 Task: Add Sprouts Citrus Scented All Purpose Cleaner to the cart.
Action: Mouse moved to (794, 307)
Screenshot: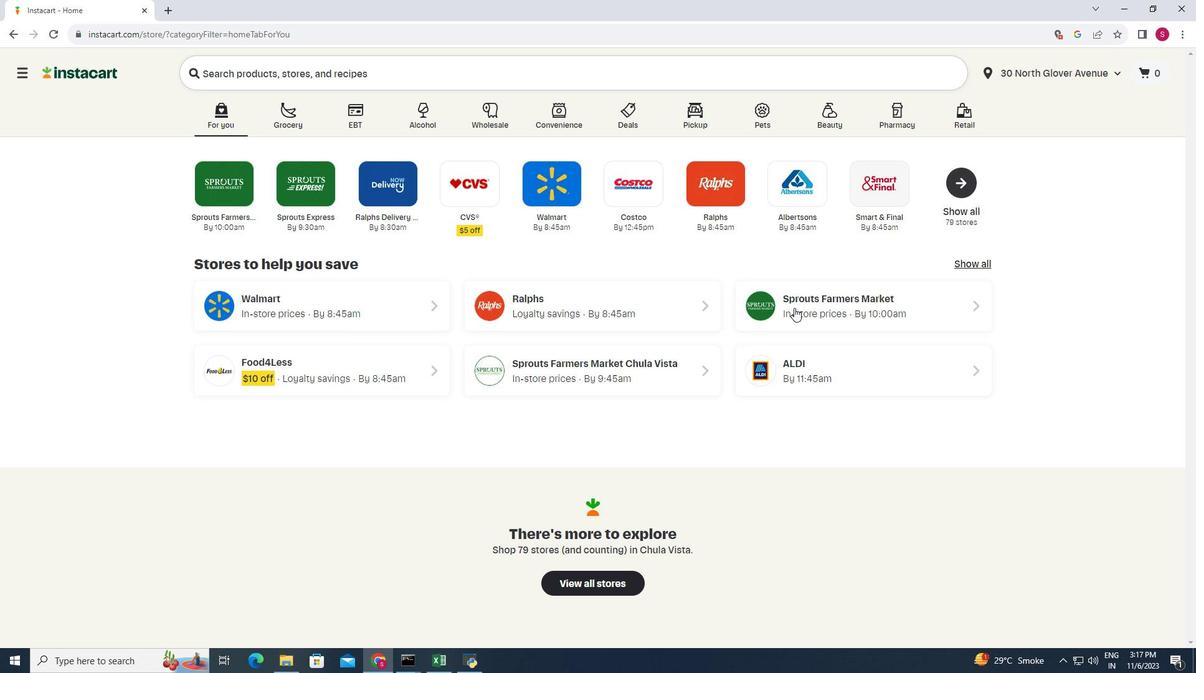 
Action: Mouse pressed left at (794, 307)
Screenshot: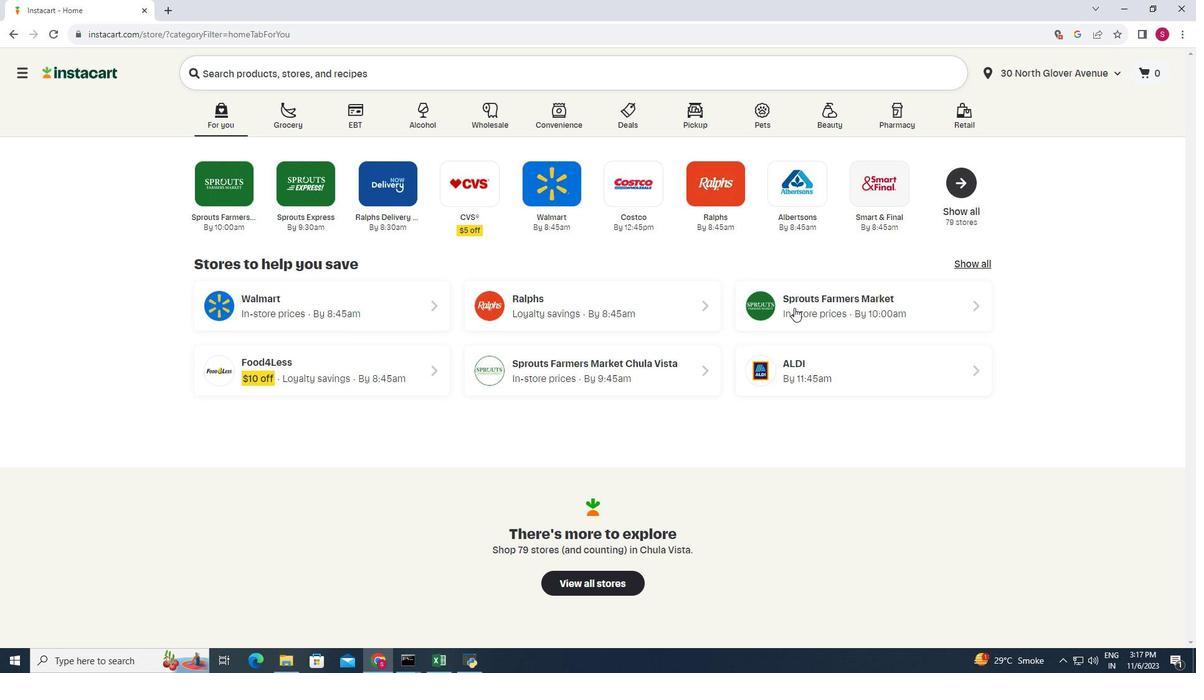 
Action: Mouse moved to (98, 436)
Screenshot: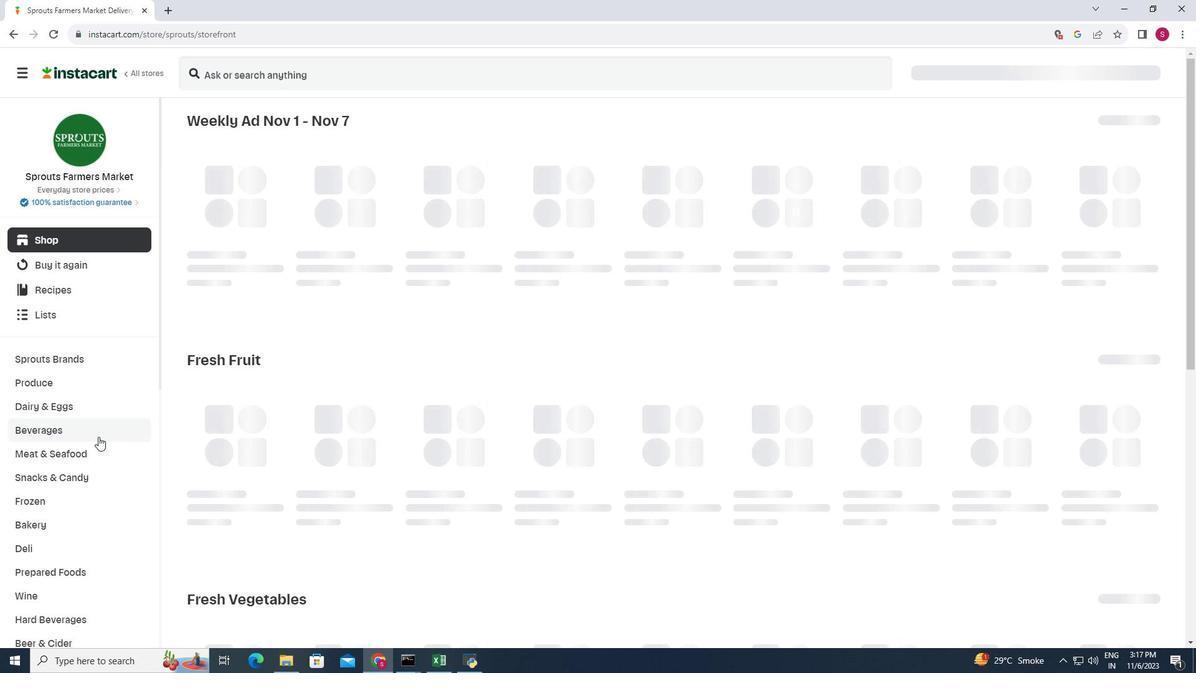
Action: Mouse scrolled (98, 436) with delta (0, 0)
Screenshot: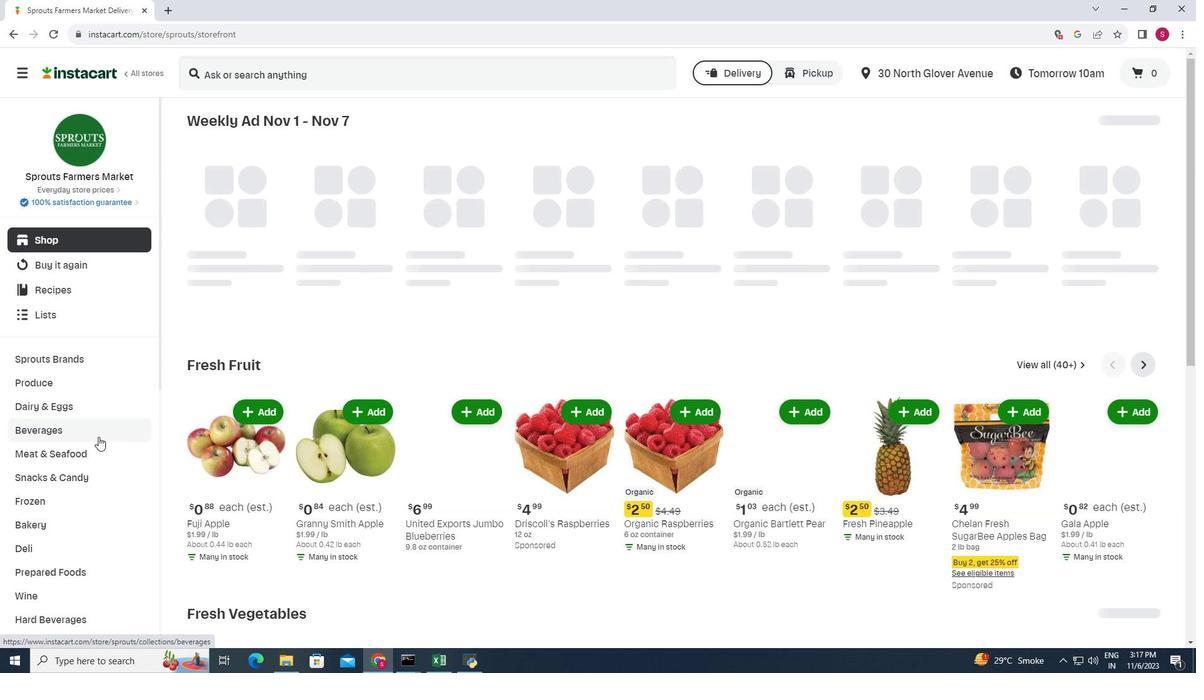 
Action: Mouse moved to (97, 436)
Screenshot: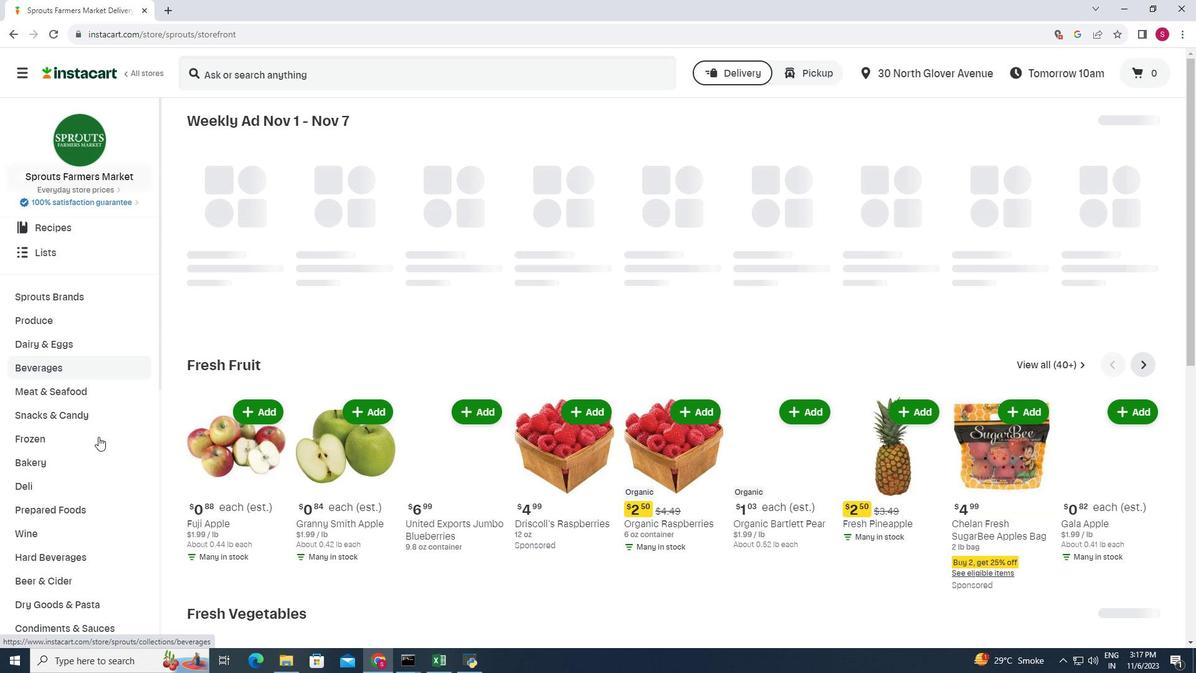 
Action: Mouse scrolled (97, 436) with delta (0, 0)
Screenshot: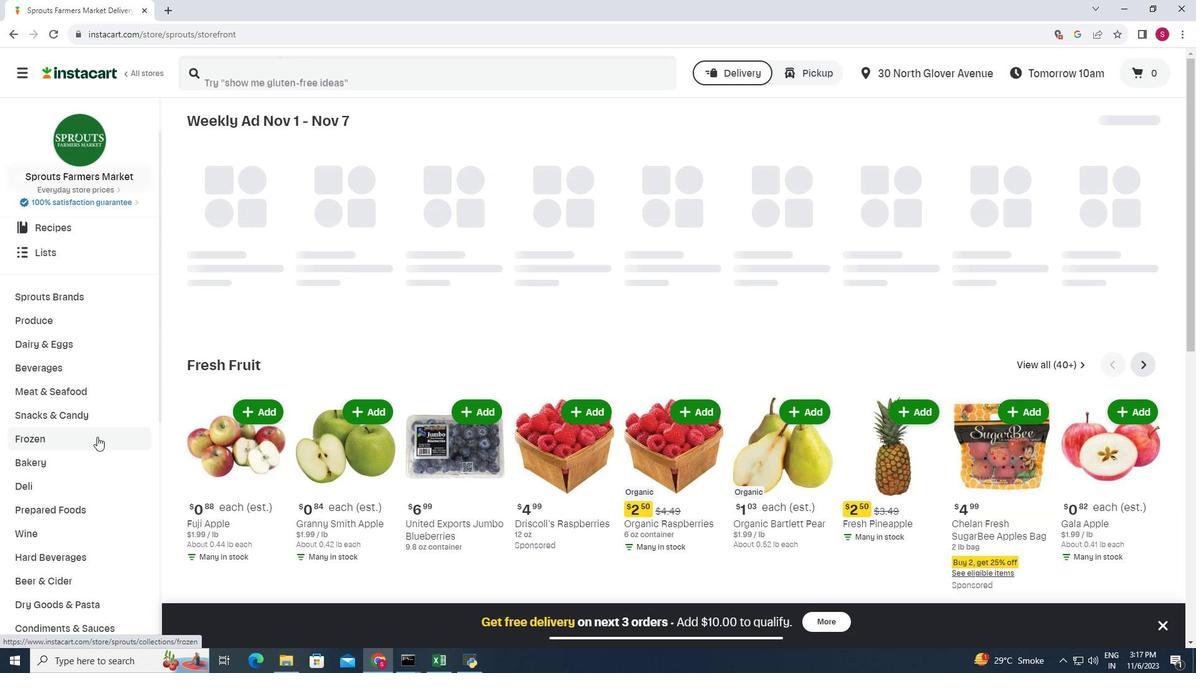 
Action: Mouse moved to (96, 436)
Screenshot: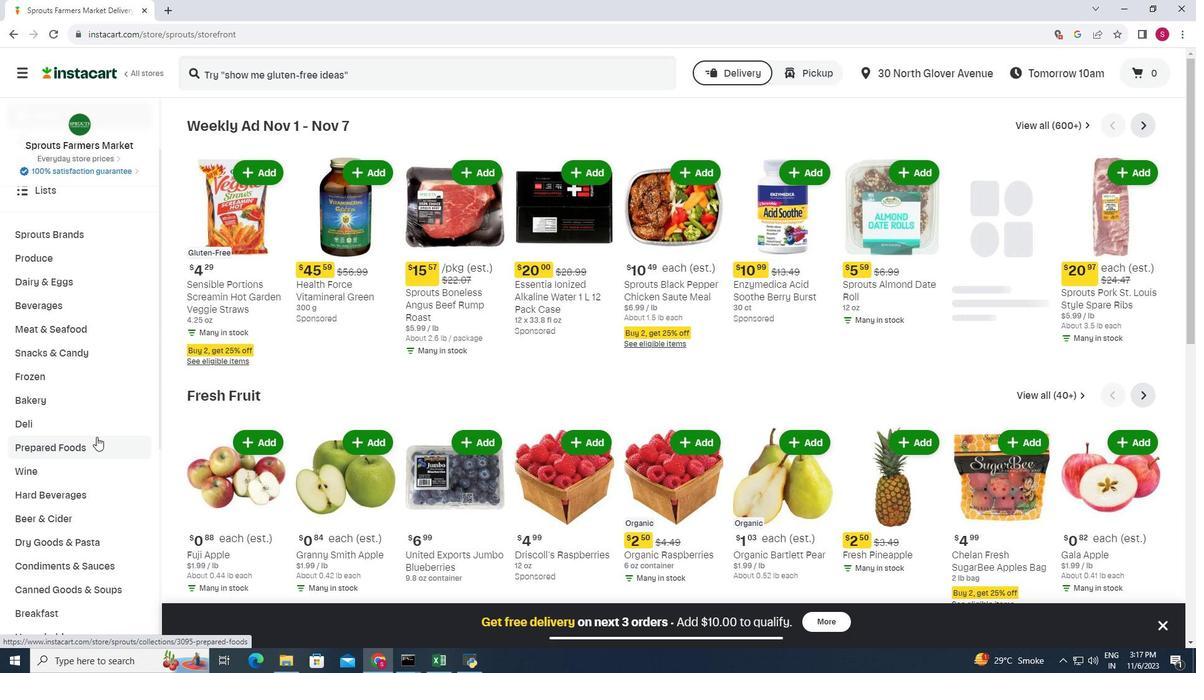 
Action: Mouse scrolled (96, 436) with delta (0, 0)
Screenshot: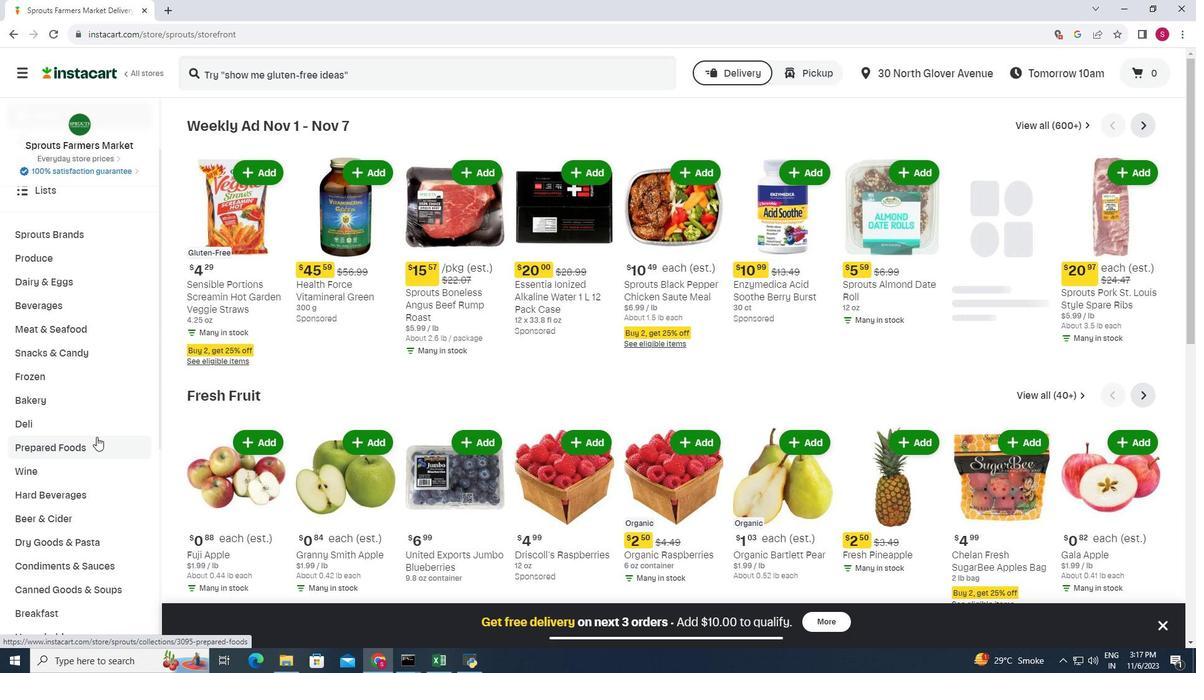
Action: Mouse moved to (61, 569)
Screenshot: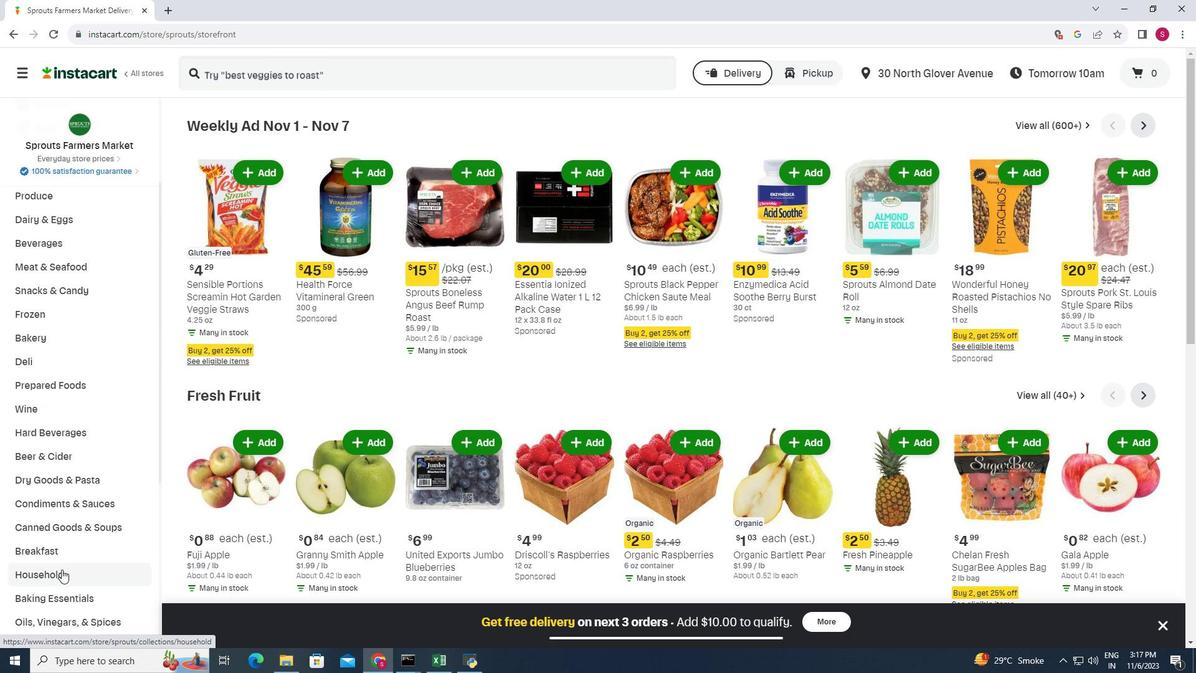 
Action: Mouse pressed left at (61, 569)
Screenshot: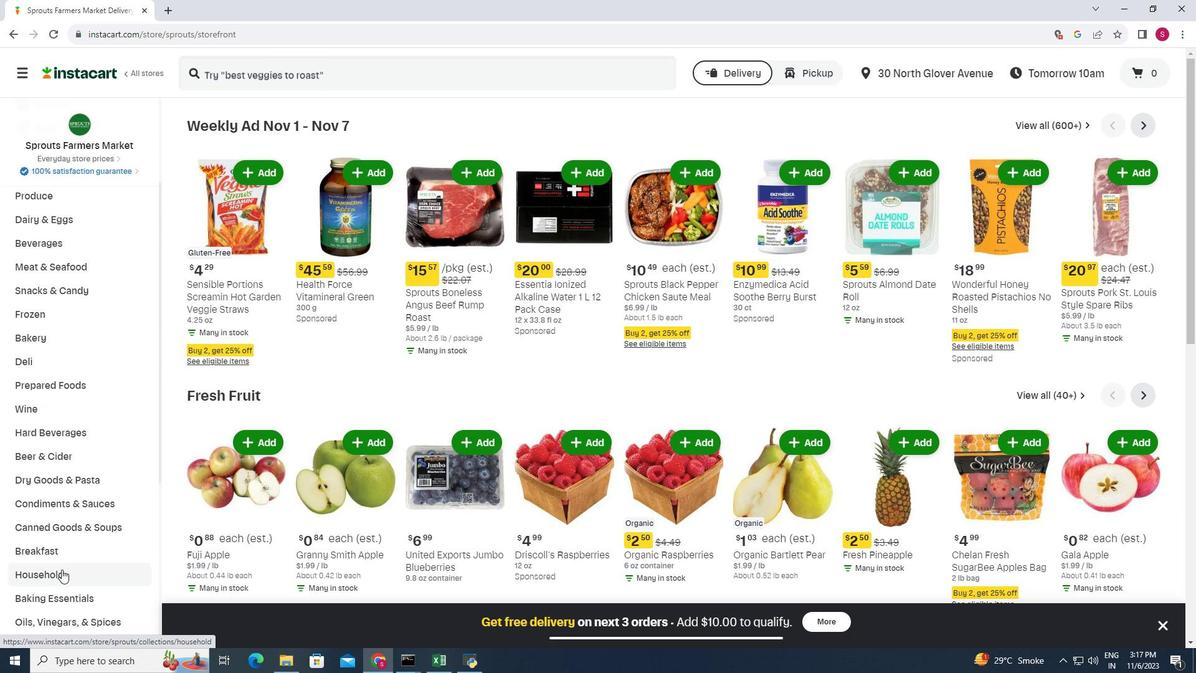 
Action: Mouse moved to (400, 155)
Screenshot: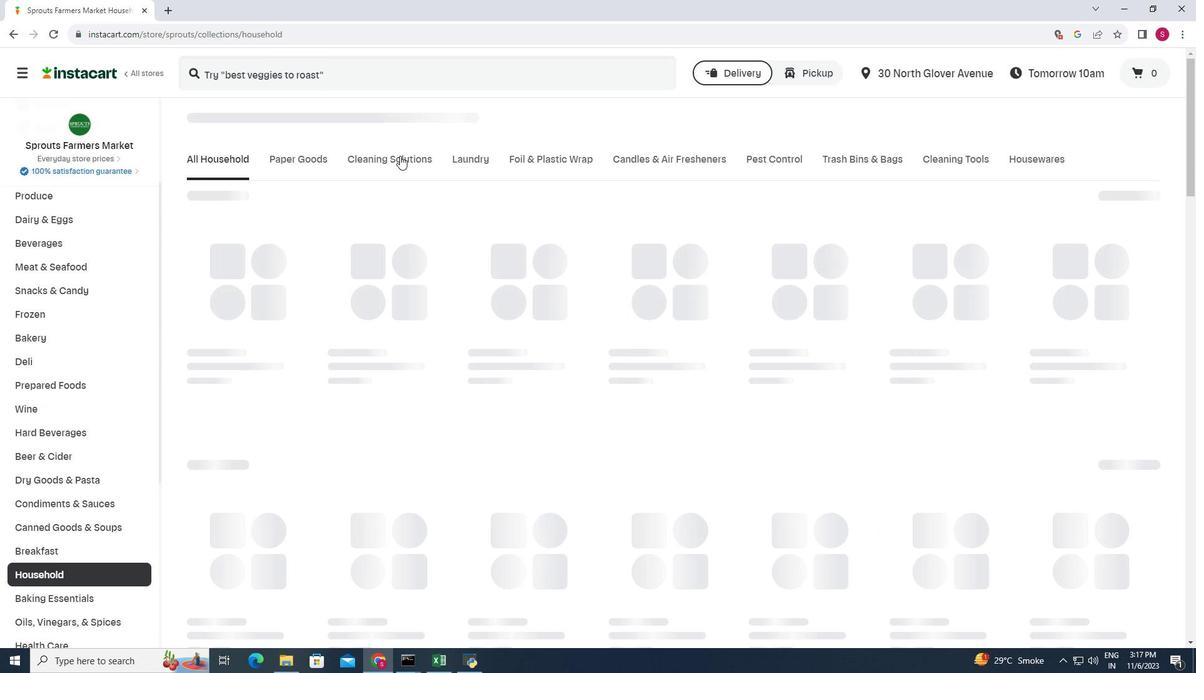 
Action: Mouse pressed left at (400, 155)
Screenshot: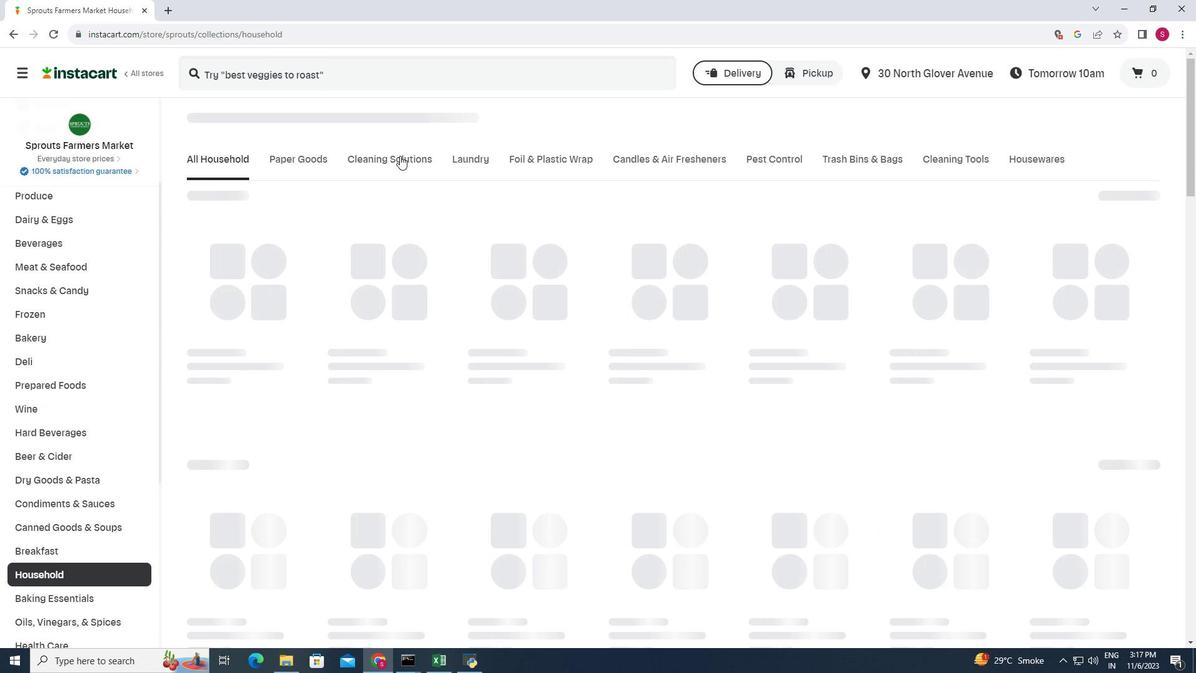 
Action: Mouse moved to (521, 194)
Screenshot: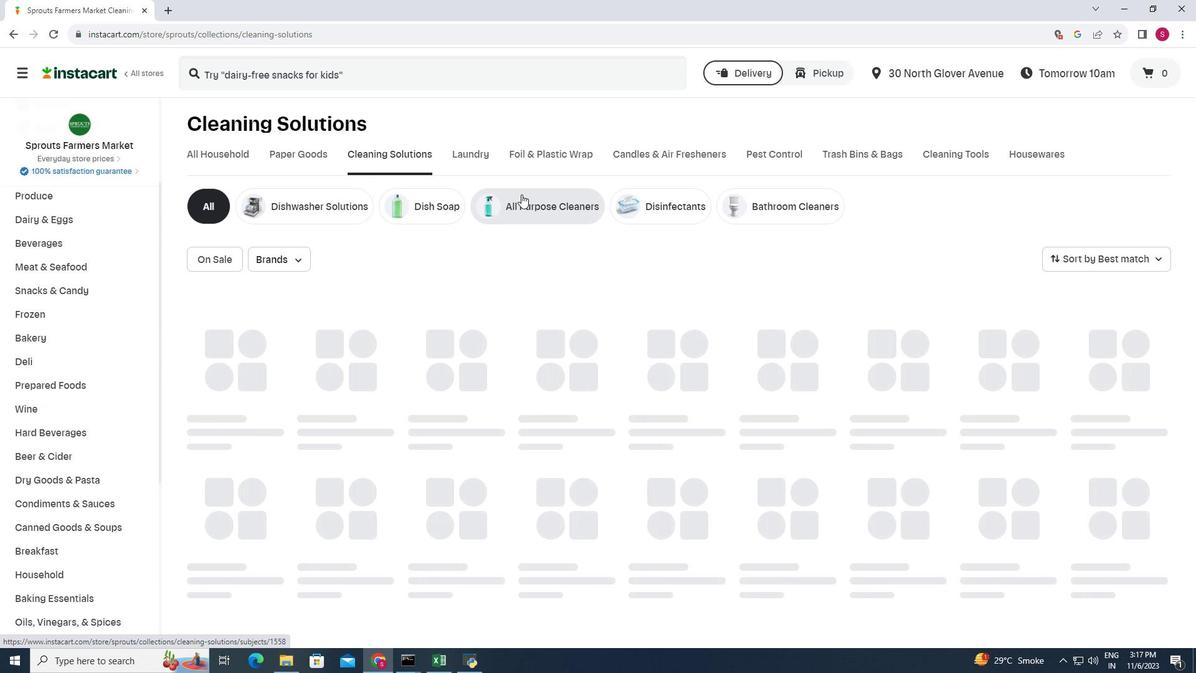 
Action: Mouse pressed left at (521, 194)
Screenshot: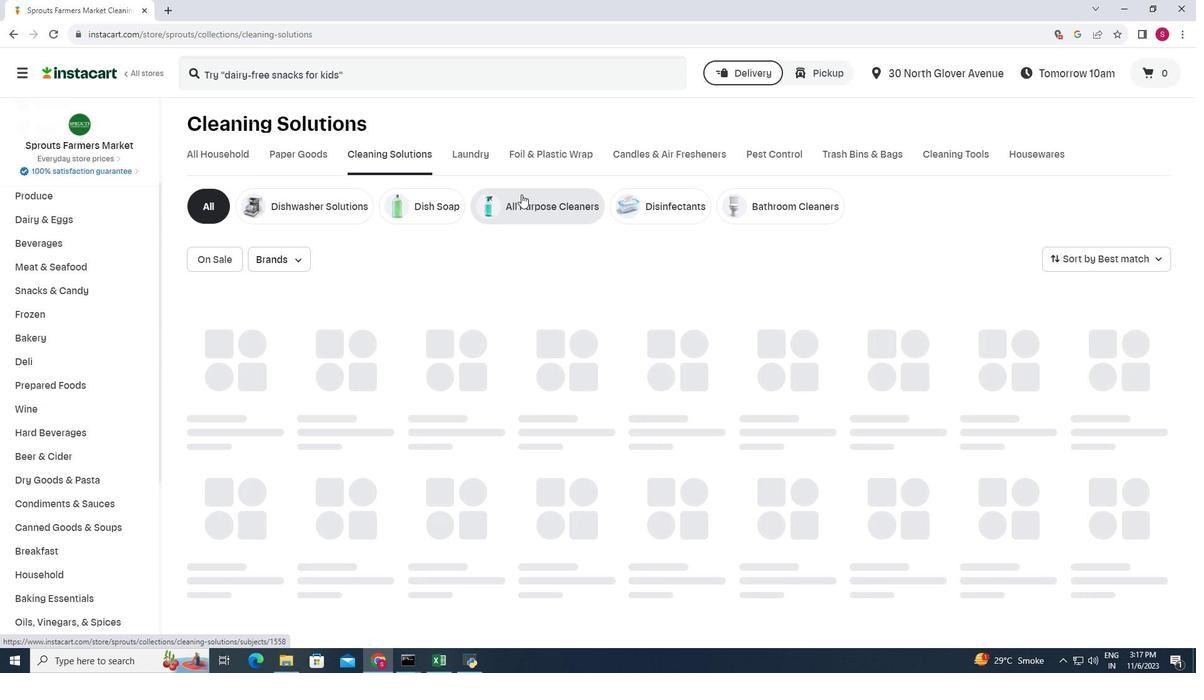 
Action: Mouse moved to (456, 254)
Screenshot: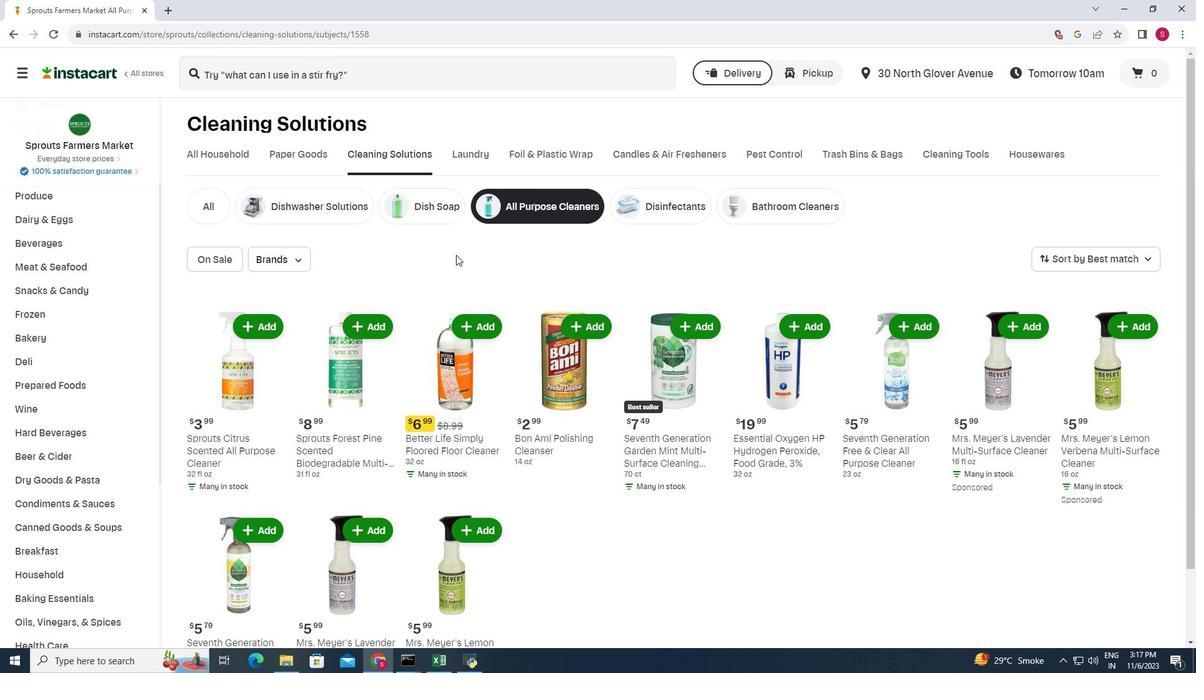 
Action: Mouse scrolled (456, 254) with delta (0, 0)
Screenshot: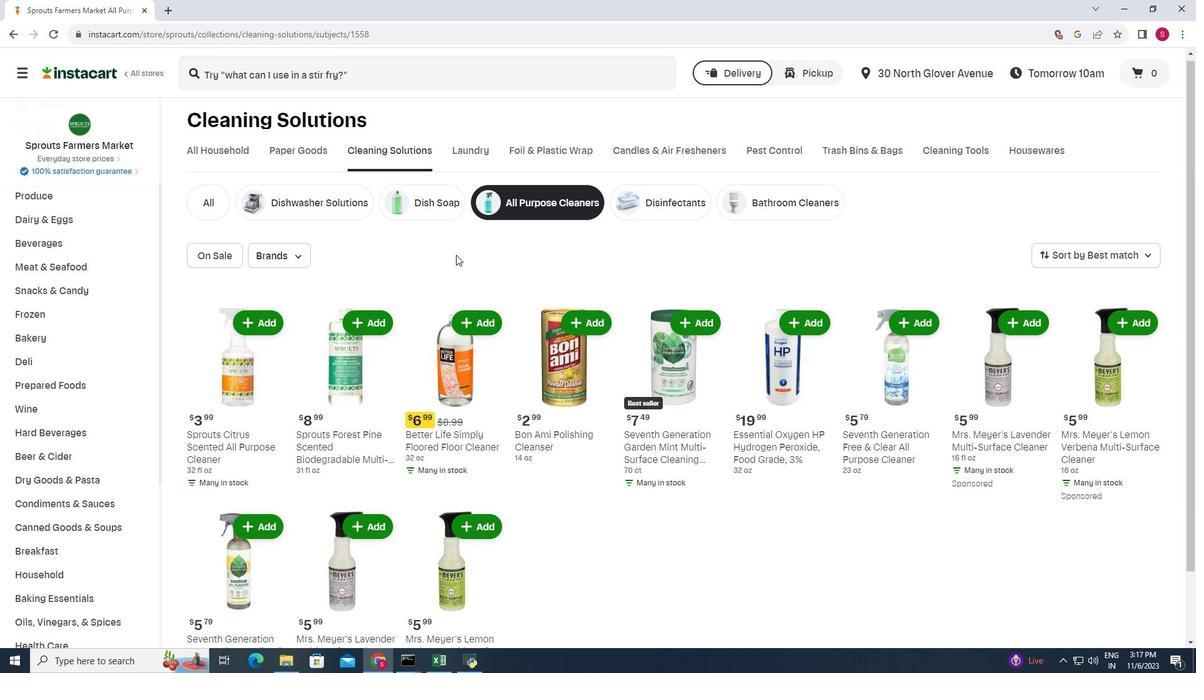 
Action: Mouse moved to (264, 259)
Screenshot: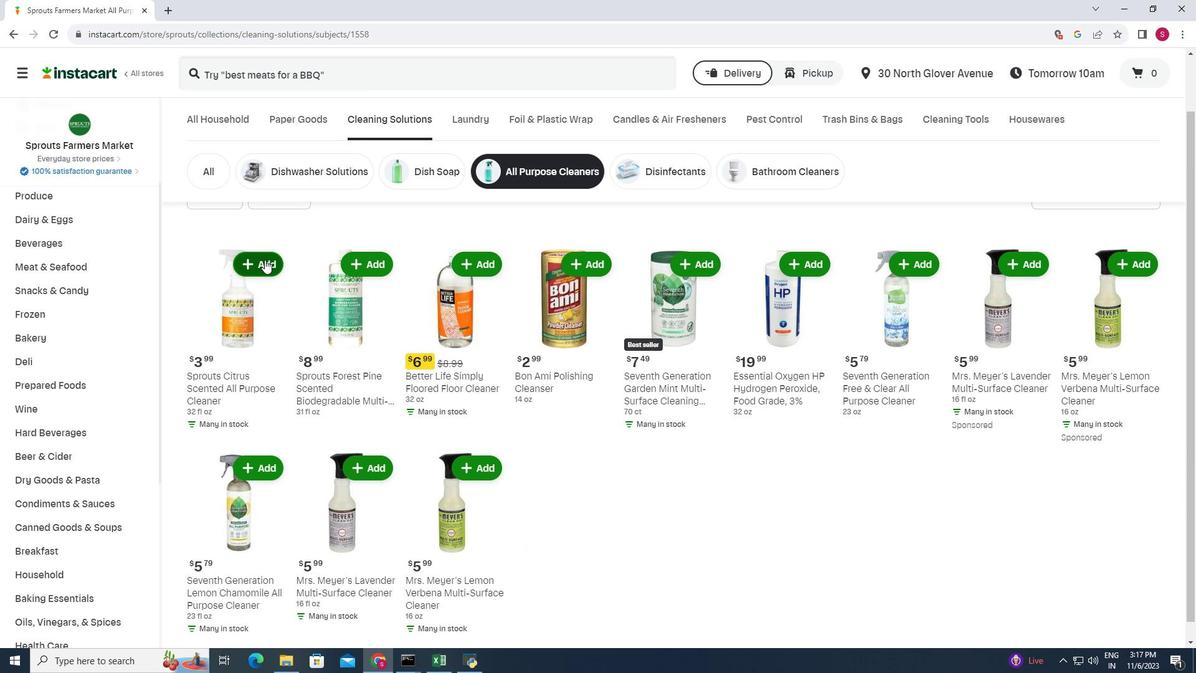 
Action: Mouse pressed left at (264, 259)
Screenshot: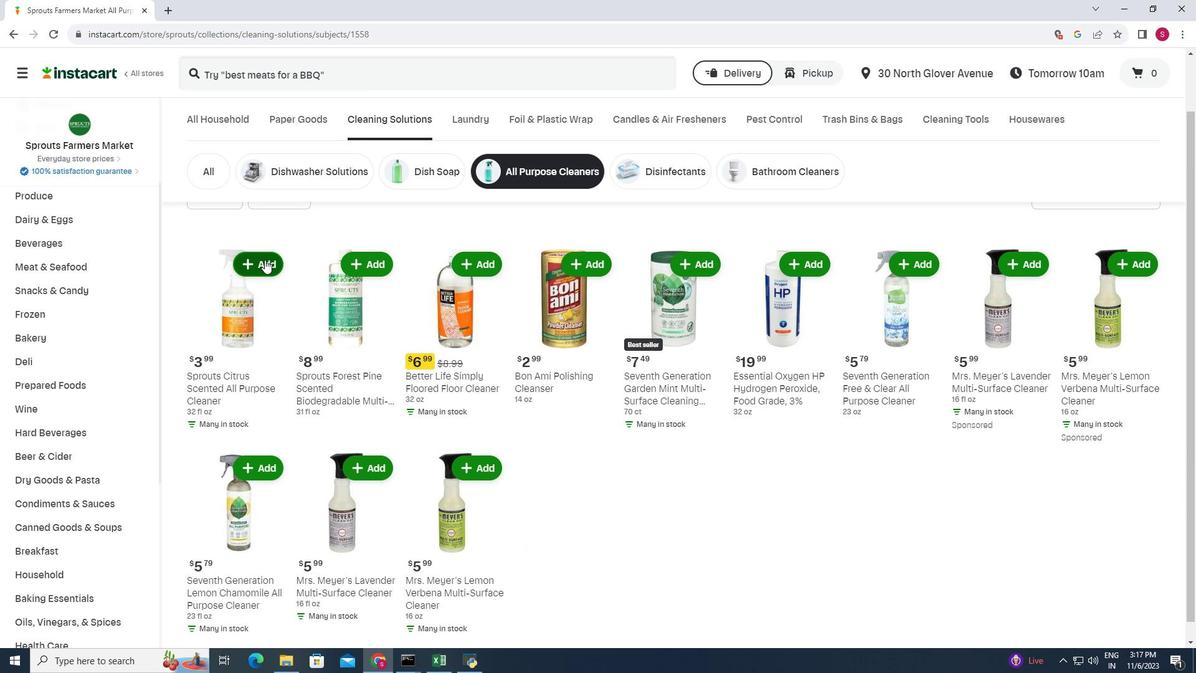
Action: Mouse moved to (294, 227)
Screenshot: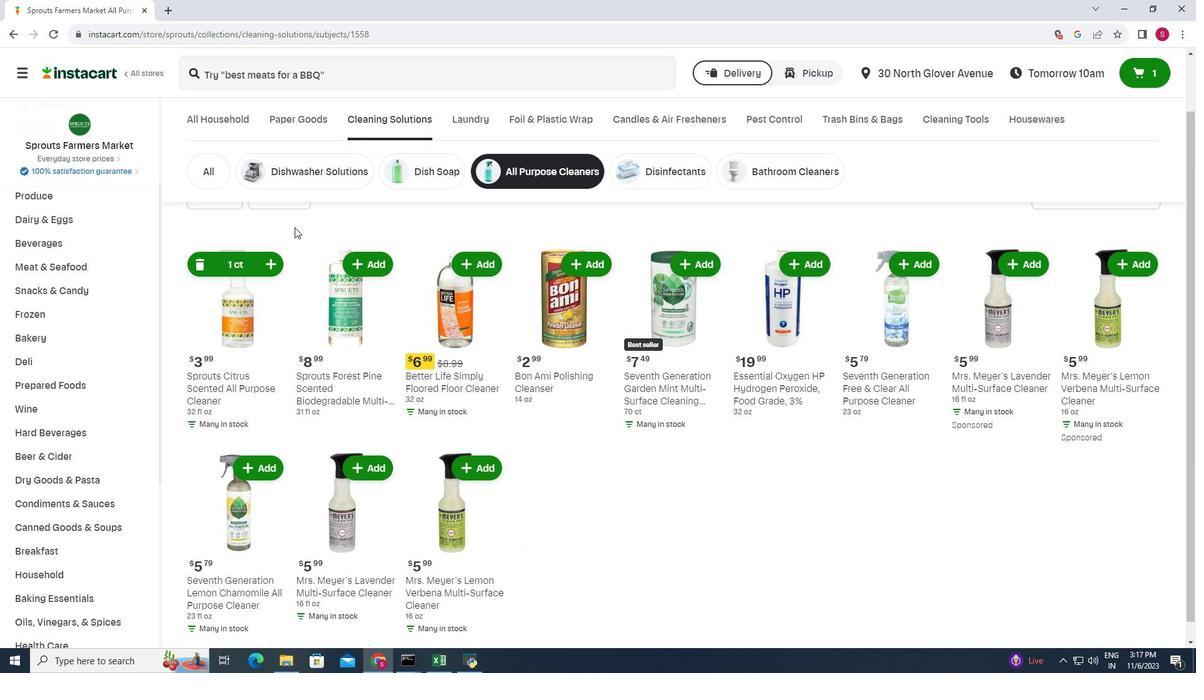 
